 Task: Create Card Card0051 in Board Board0043 in Workspace Development in Trello
Action: Mouse moved to (861, 336)
Screenshot: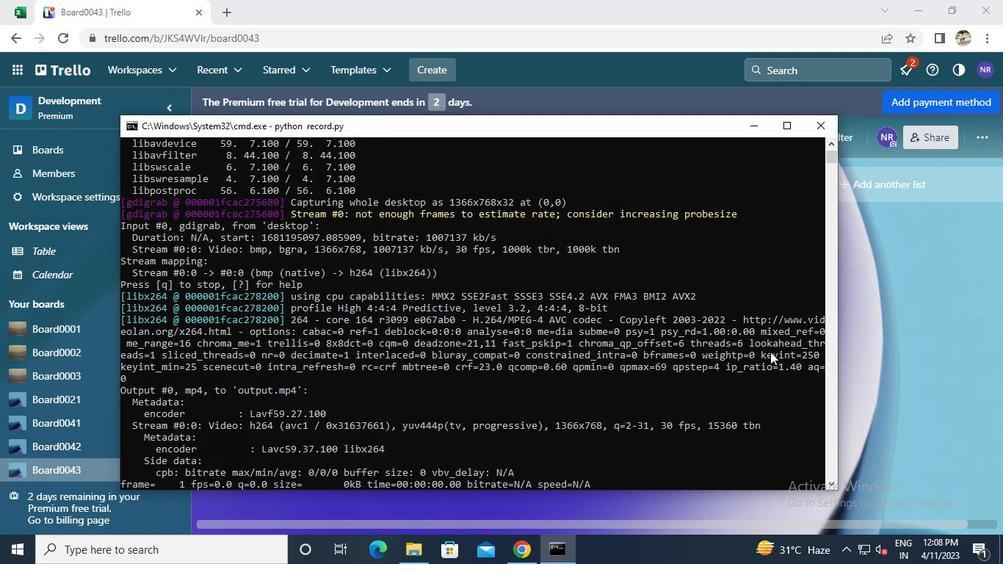 
Action: Mouse pressed left at (861, 336)
Screenshot: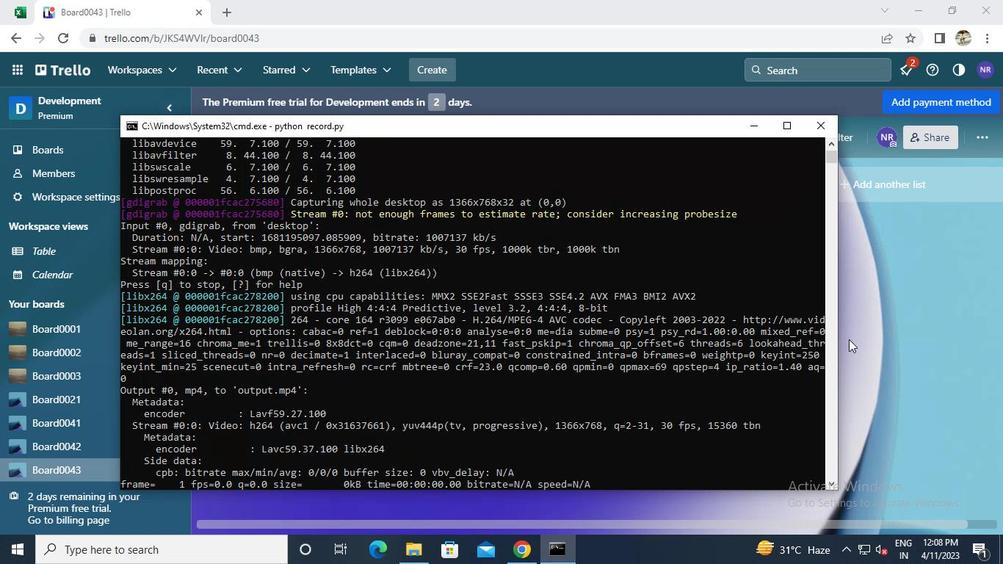 
Action: Mouse moved to (324, 282)
Screenshot: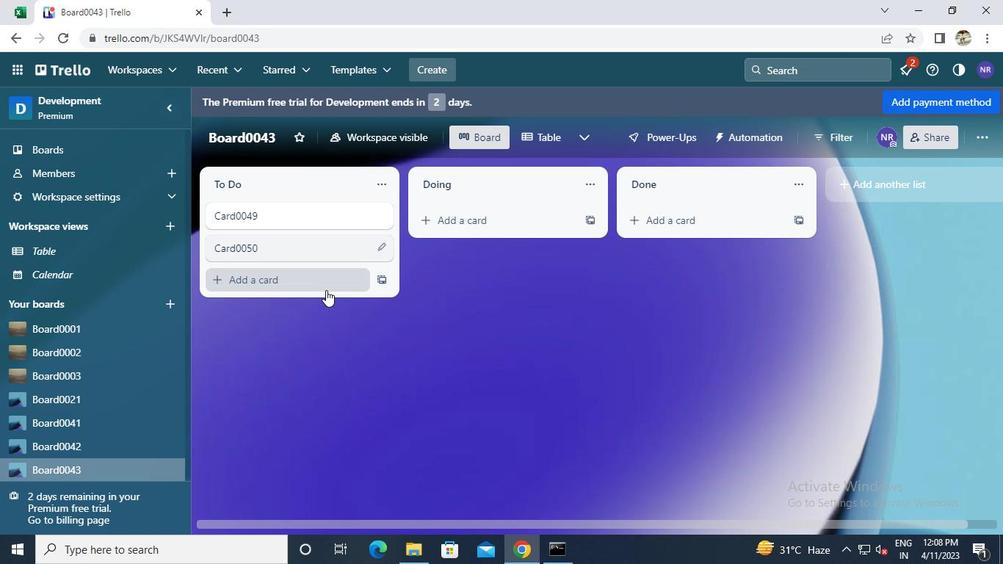 
Action: Mouse pressed left at (324, 282)
Screenshot: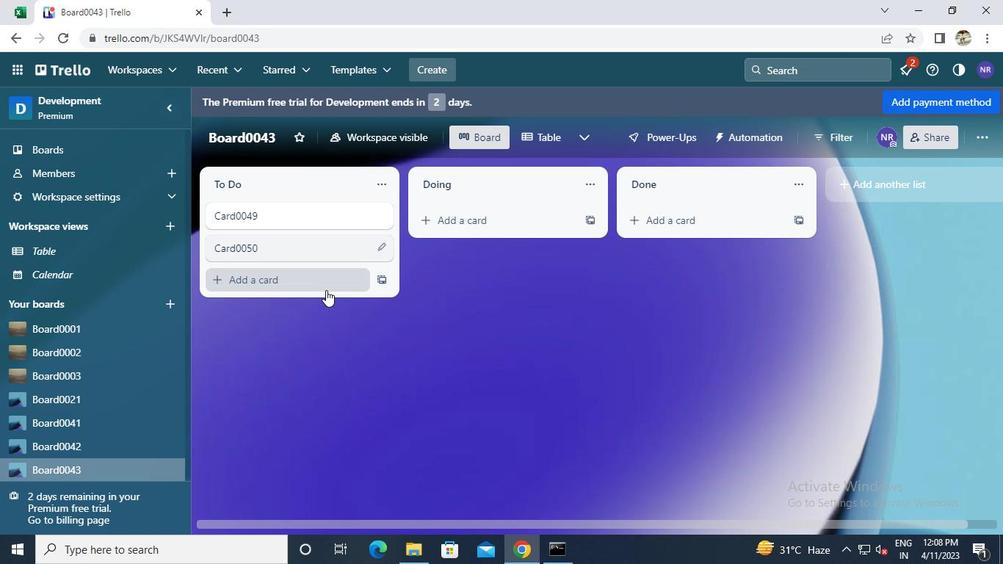 
Action: Keyboard Key.caps_lock
Screenshot: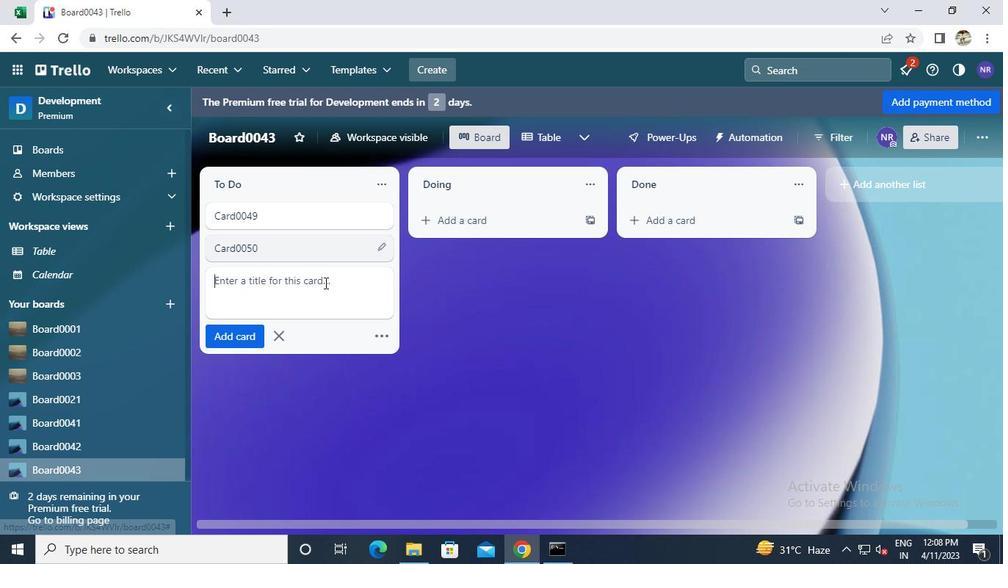 
Action: Keyboard c
Screenshot: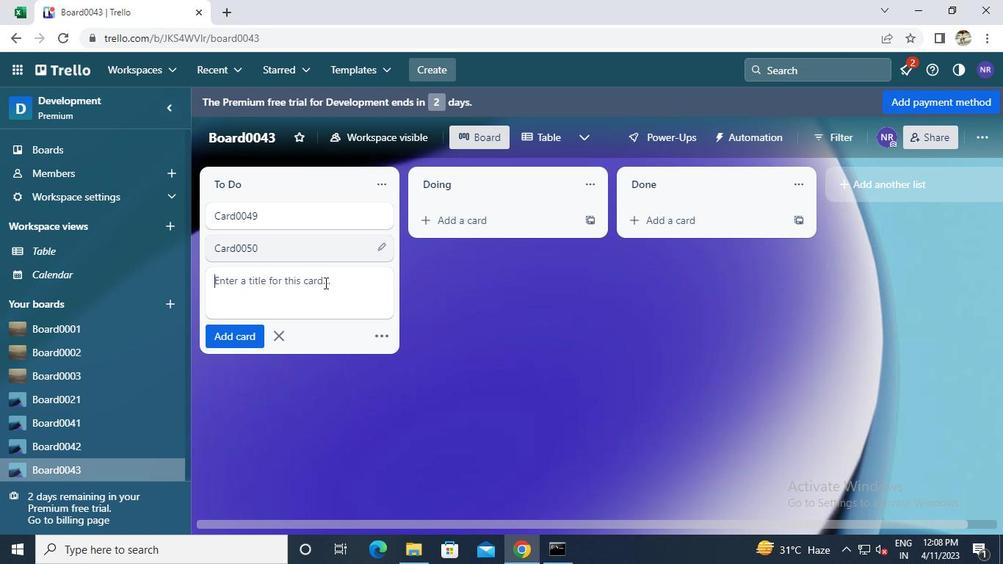 
Action: Keyboard Key.caps_lock
Screenshot: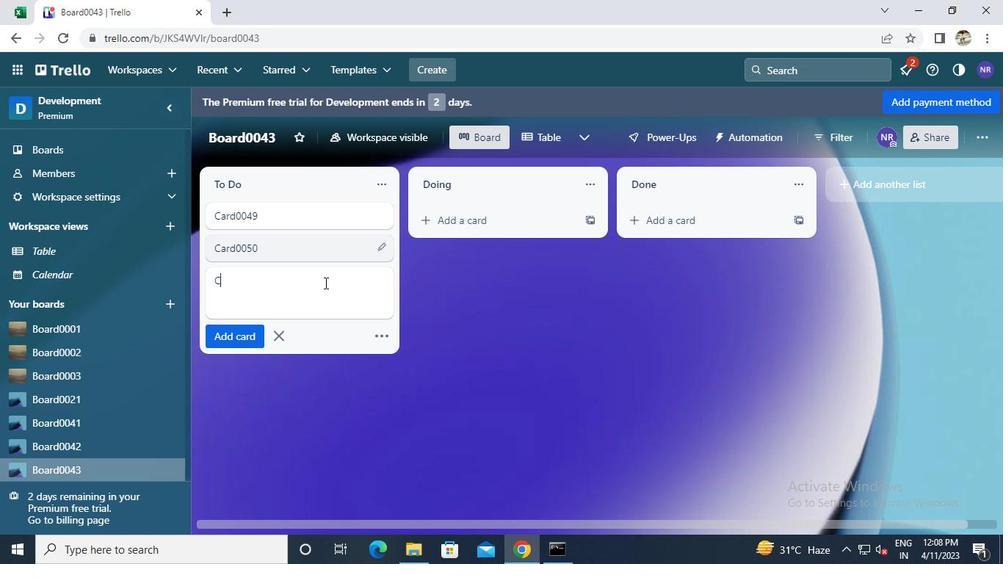 
Action: Keyboard a
Screenshot: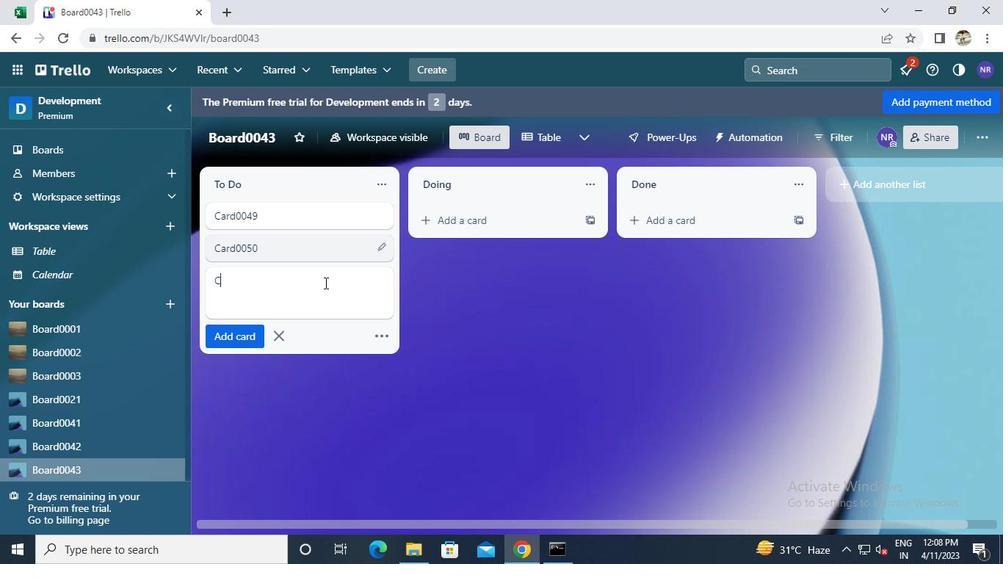 
Action: Keyboard r
Screenshot: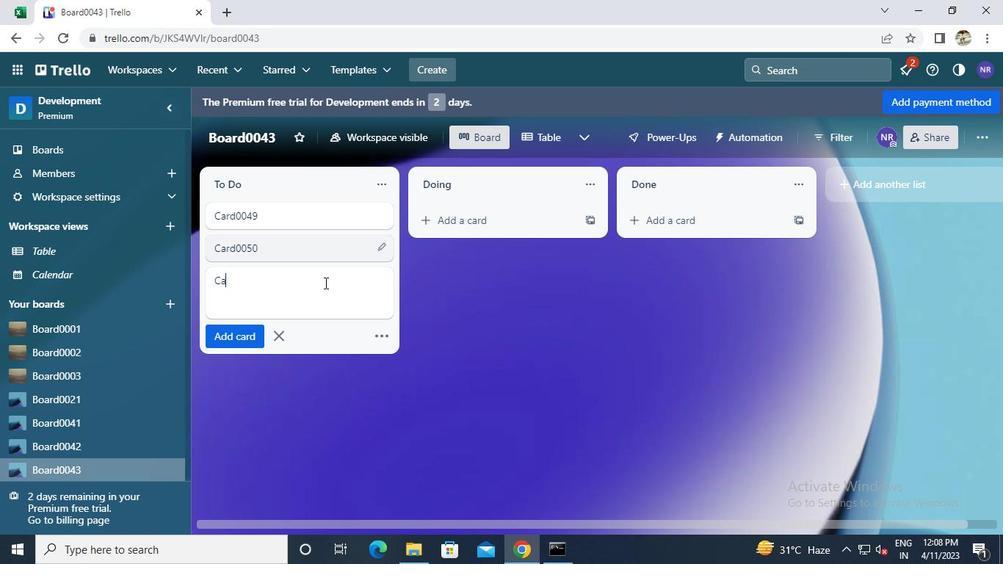 
Action: Keyboard d
Screenshot: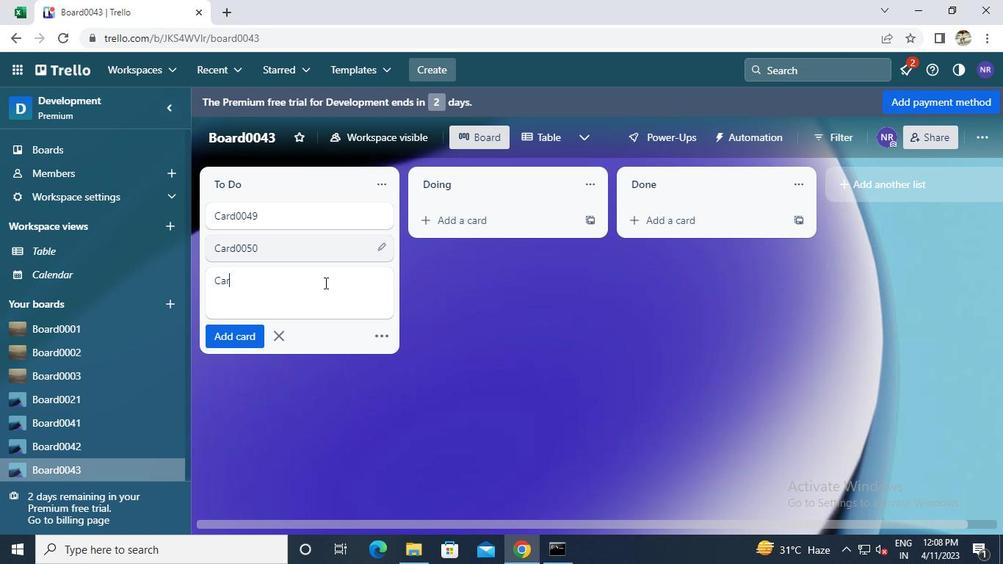 
Action: Keyboard 0
Screenshot: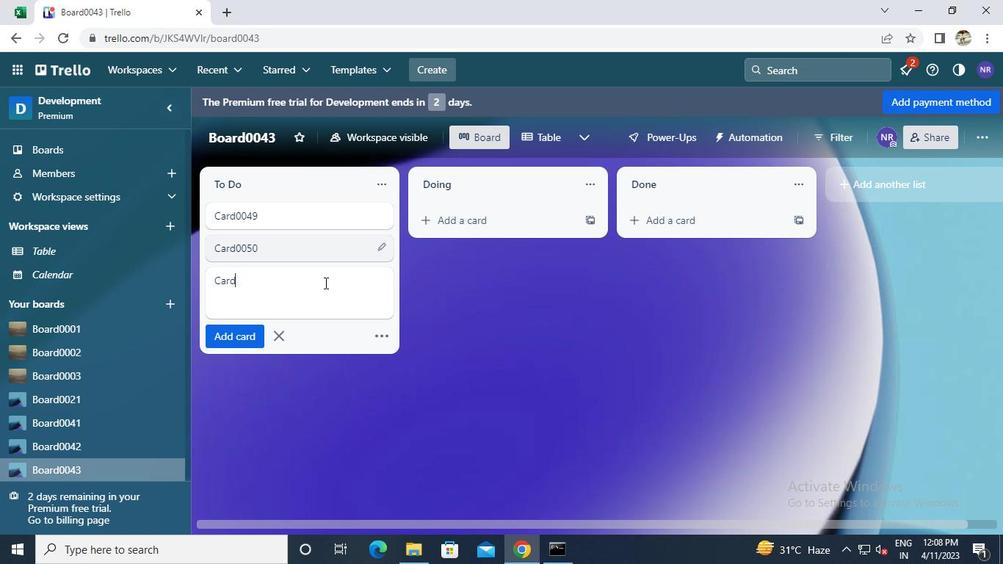 
Action: Keyboard 0
Screenshot: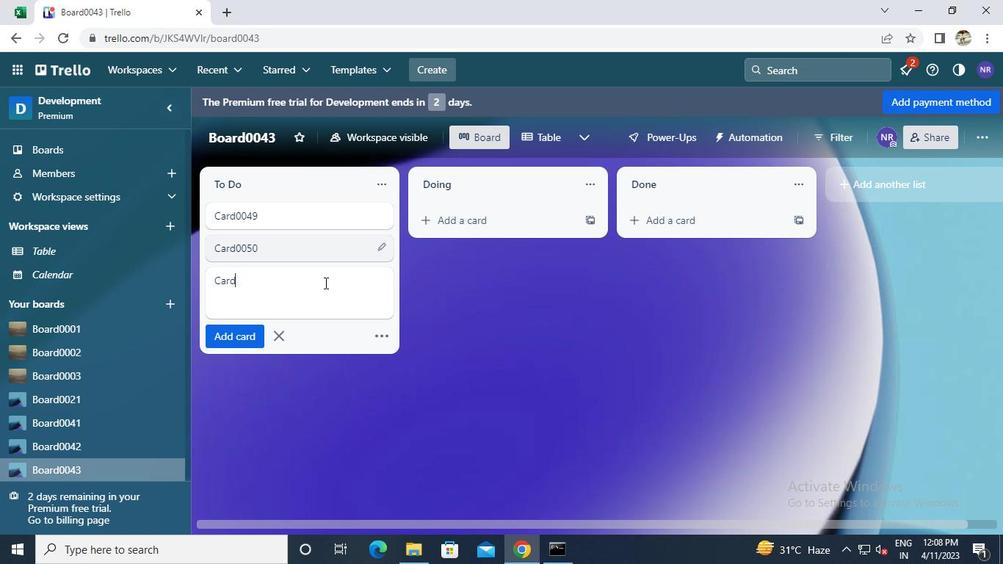 
Action: Keyboard 5
Screenshot: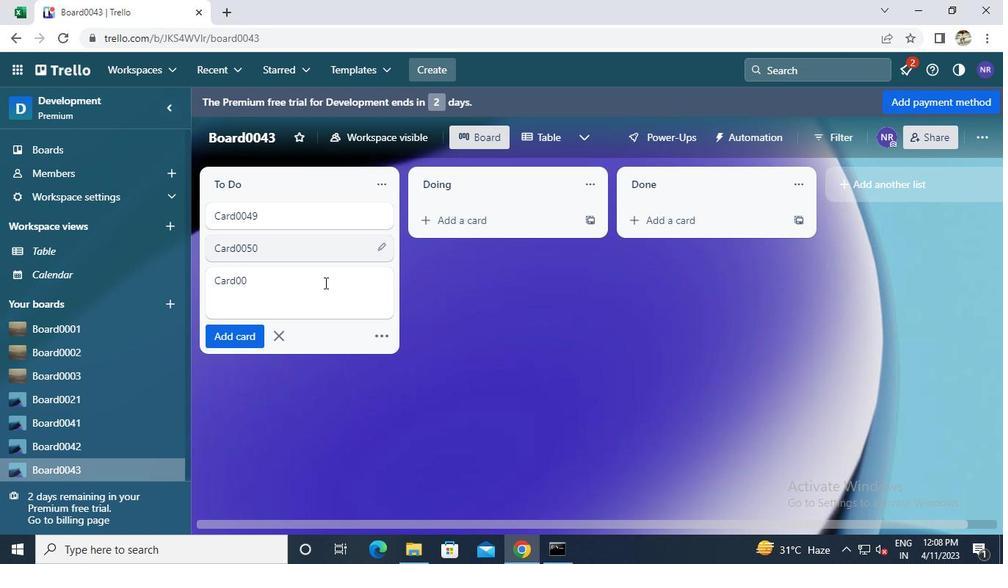 
Action: Keyboard 1
Screenshot: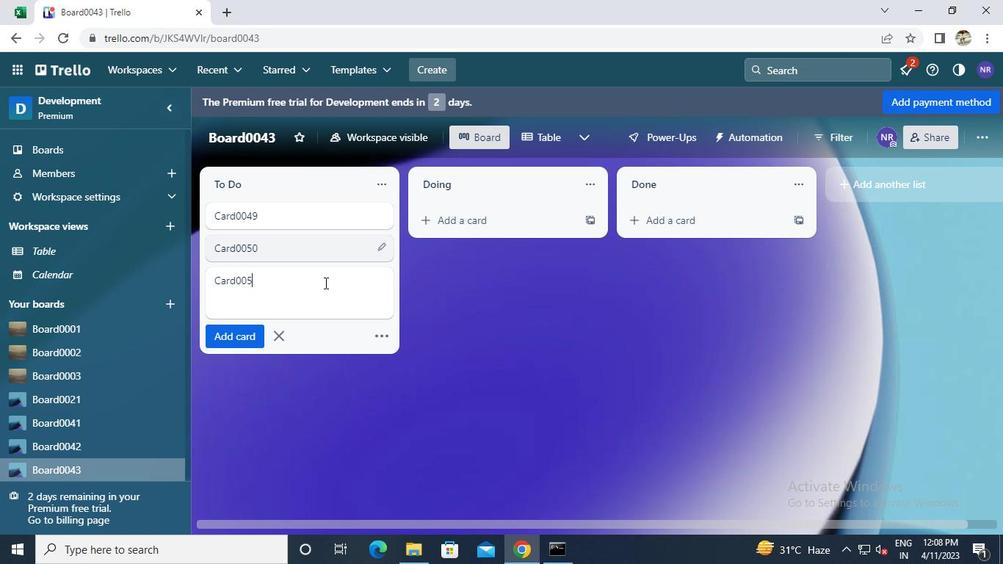 
Action: Keyboard Key.enter
Screenshot: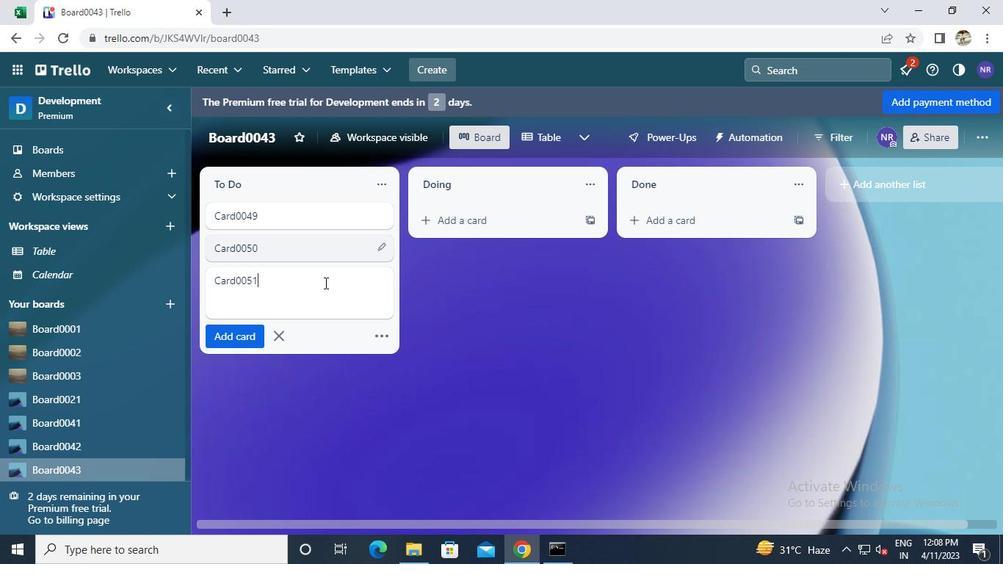 
Action: Mouse moved to (562, 553)
Screenshot: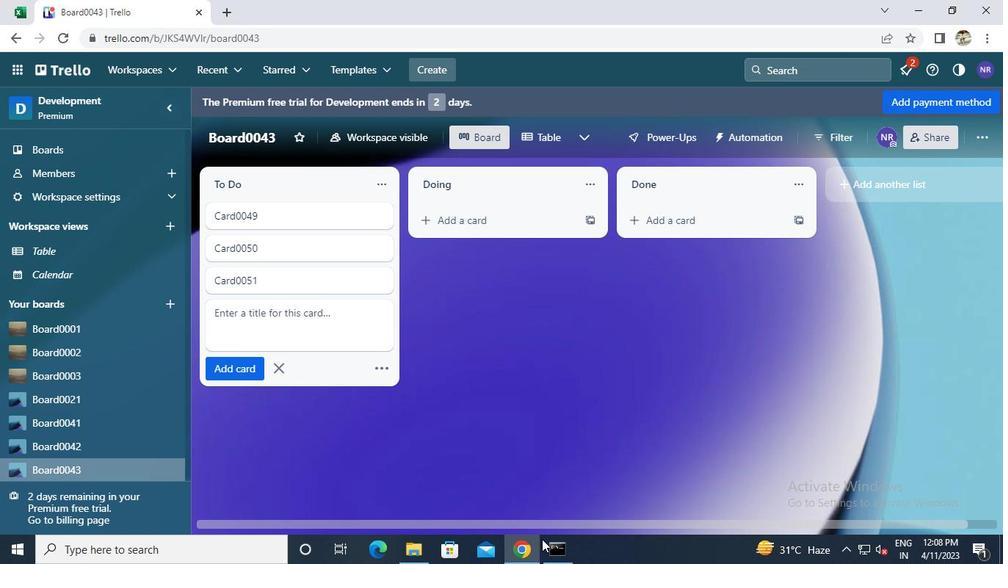 
Action: Mouse pressed left at (562, 553)
Screenshot: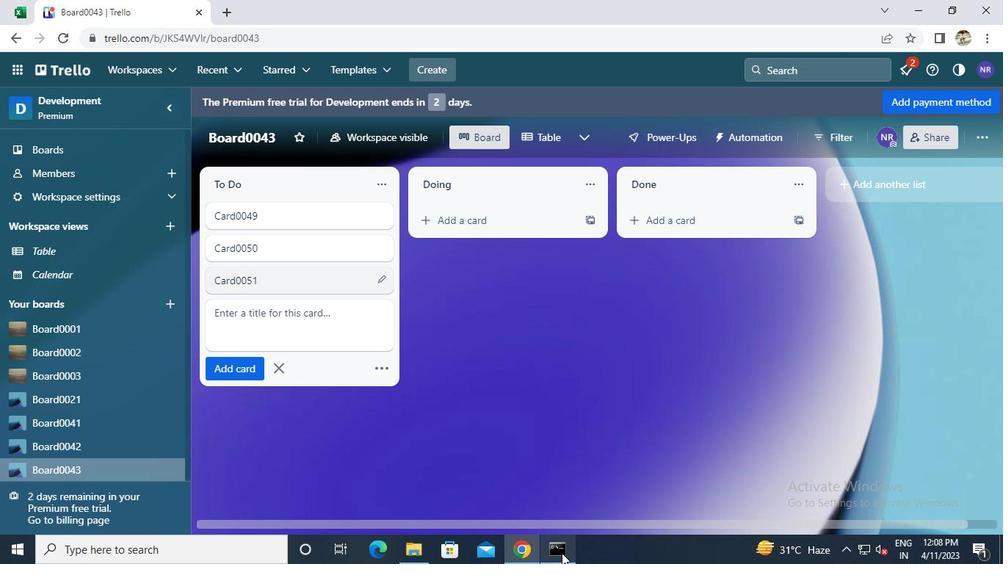 
Action: Mouse moved to (817, 129)
Screenshot: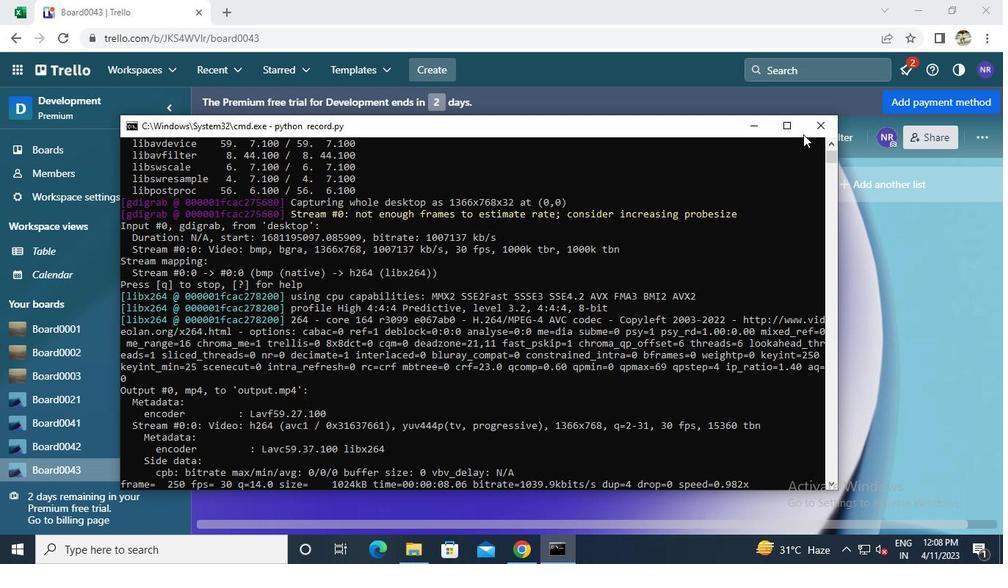 
Action: Mouse pressed left at (817, 129)
Screenshot: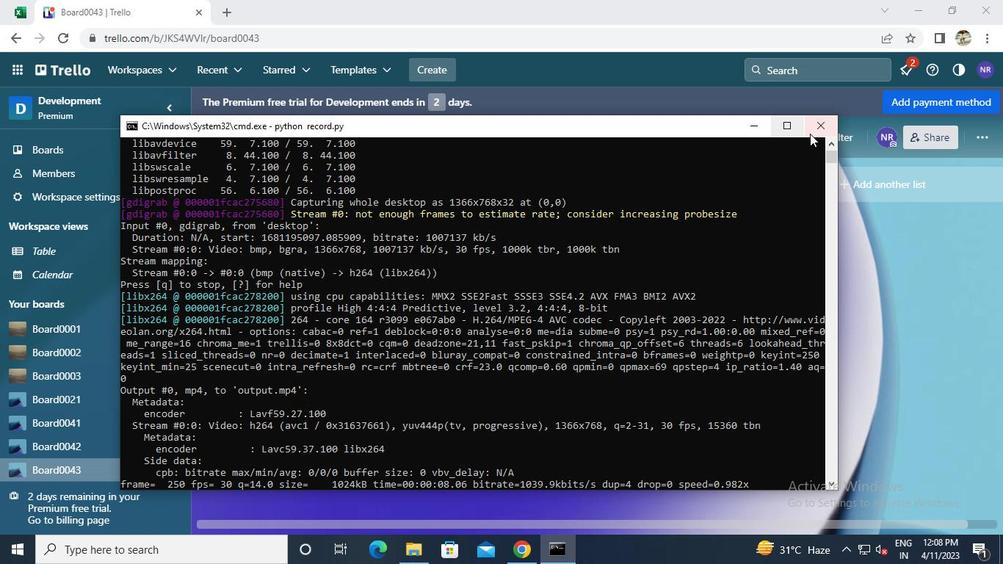 
